 Task: Apply the theme  ""Tropic"".
Action: Mouse moved to (158, 58)
Screenshot: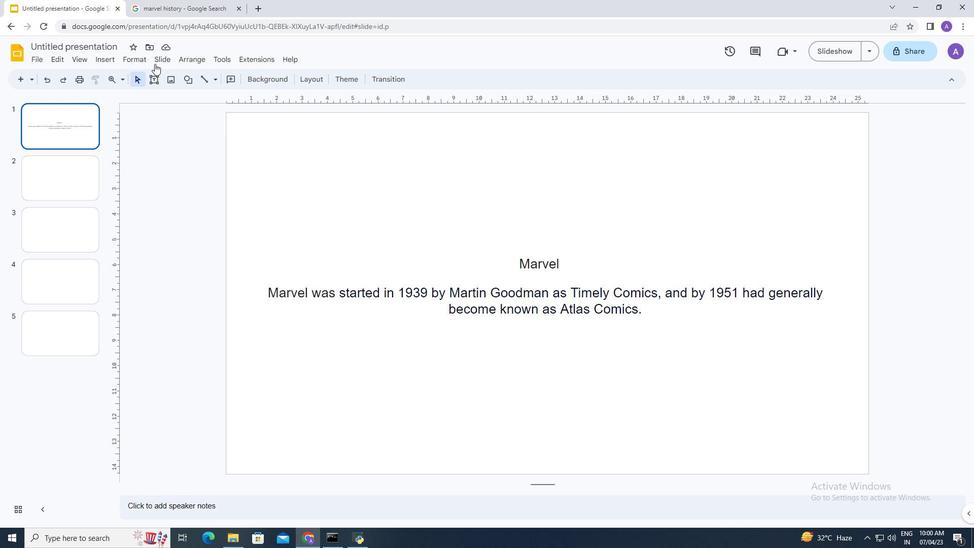 
Action: Mouse pressed left at (158, 58)
Screenshot: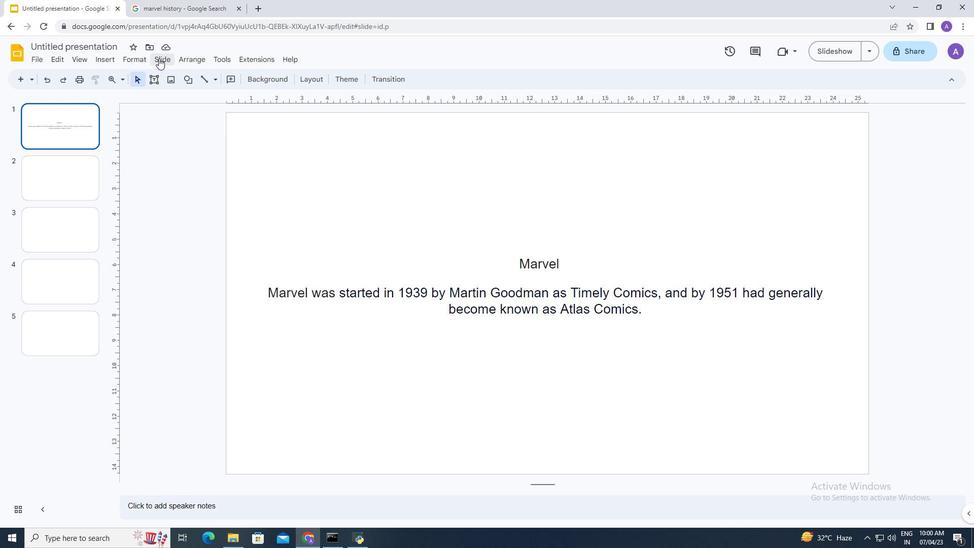 
Action: Mouse moved to (206, 240)
Screenshot: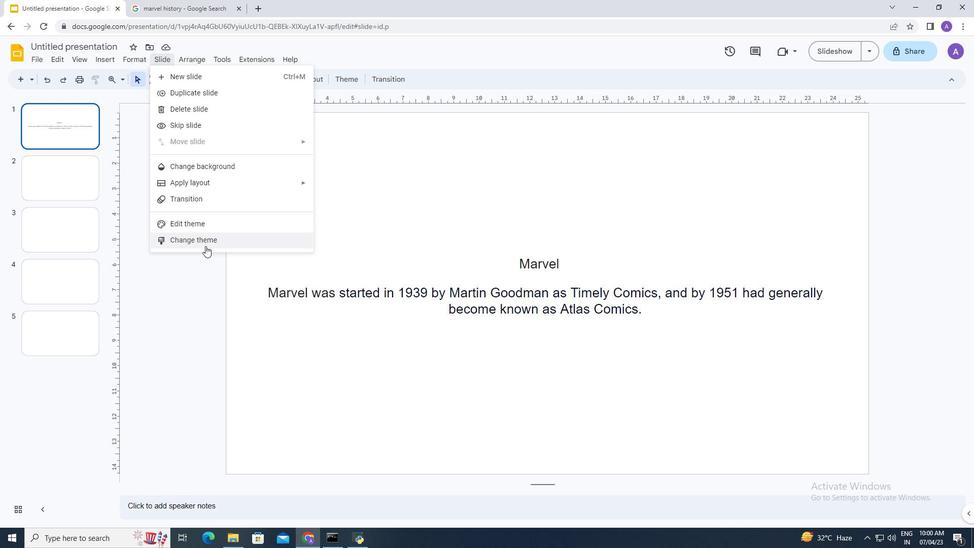 
Action: Mouse pressed left at (206, 240)
Screenshot: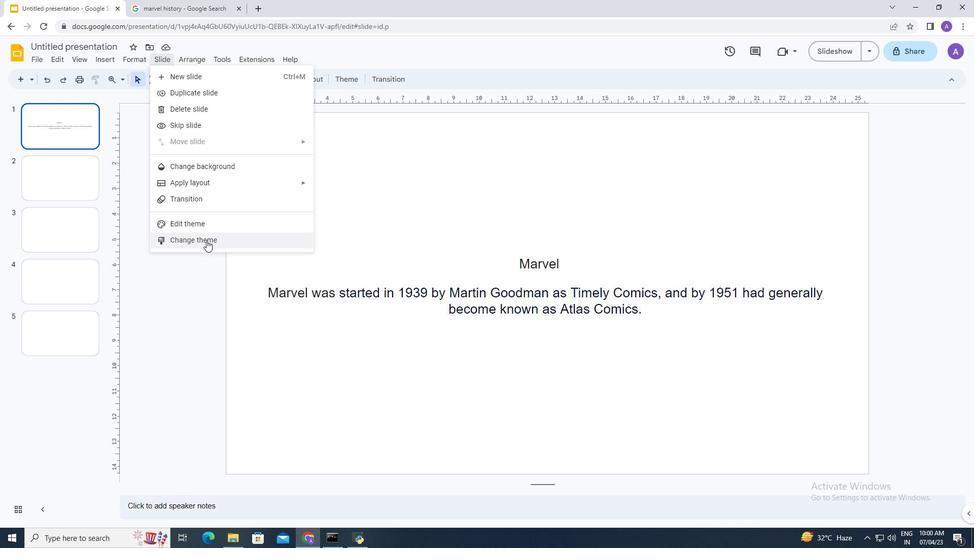 
Action: Mouse moved to (867, 277)
Screenshot: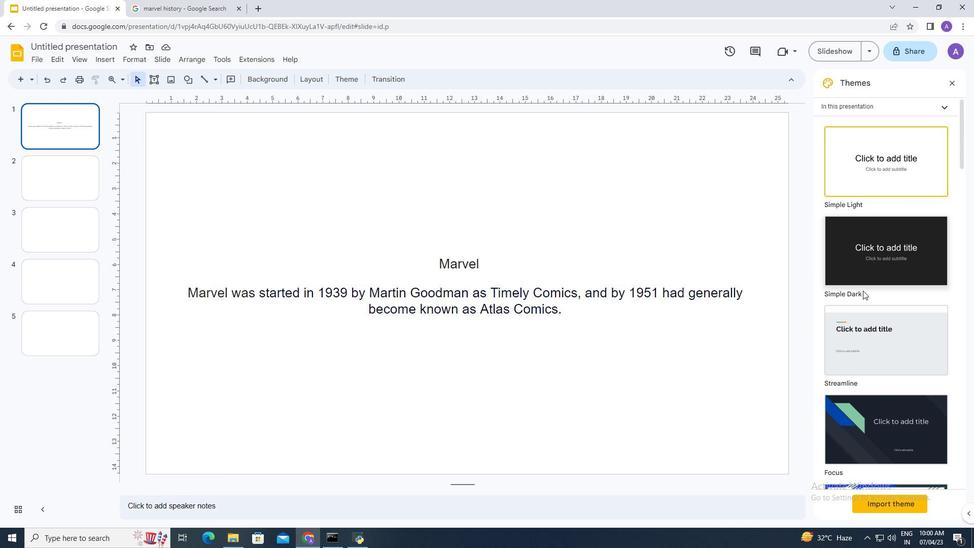 
Action: Mouse scrolled (867, 277) with delta (0, 0)
Screenshot: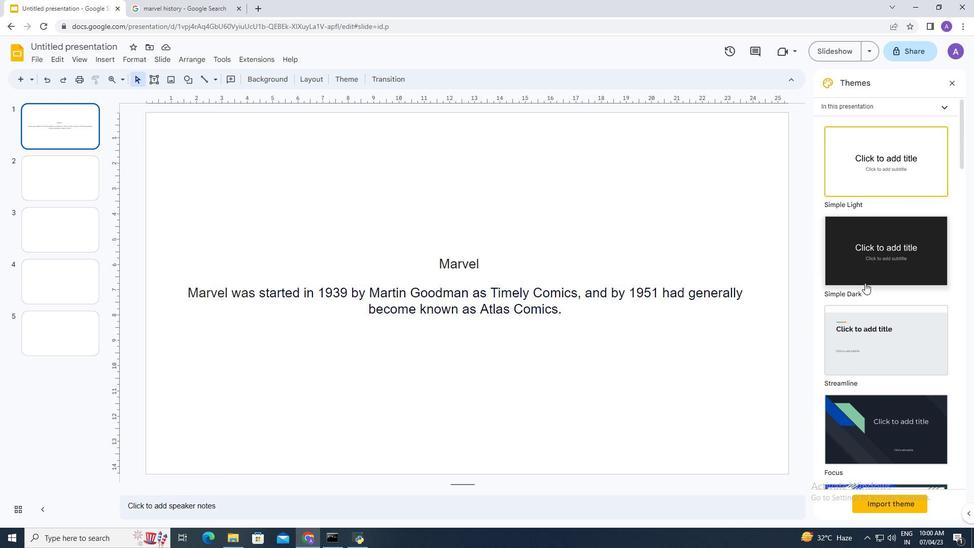 
Action: Mouse scrolled (867, 277) with delta (0, 0)
Screenshot: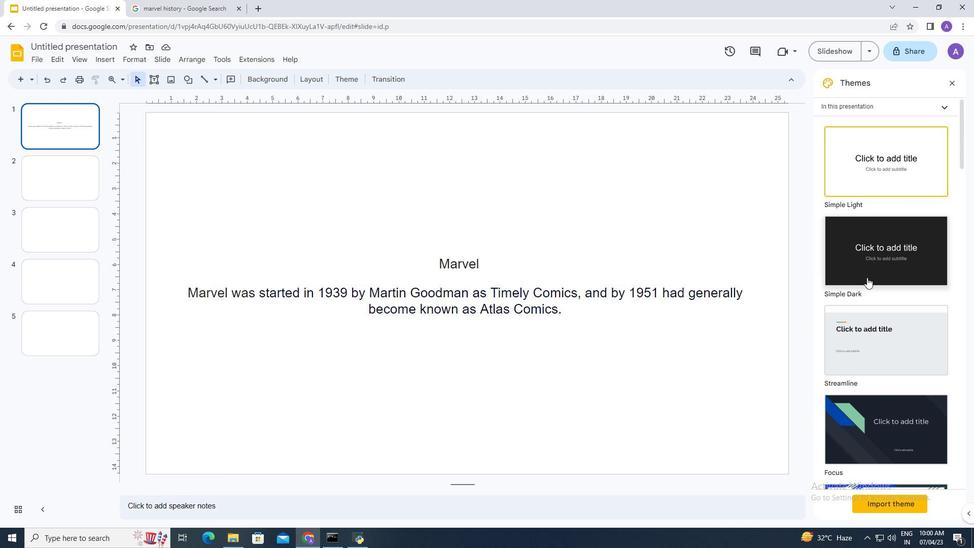 
Action: Mouse scrolled (867, 277) with delta (0, 0)
Screenshot: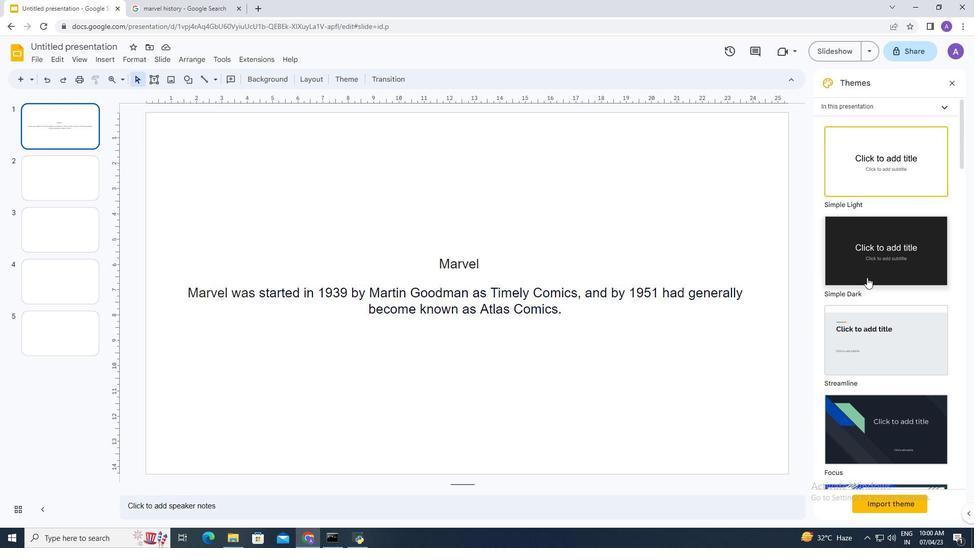 
Action: Mouse scrolled (867, 277) with delta (0, 0)
Screenshot: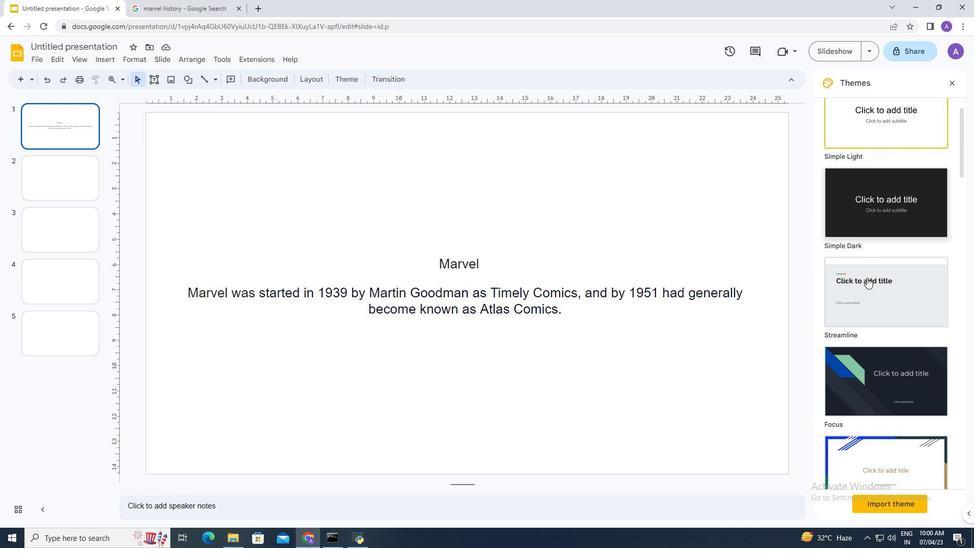 
Action: Mouse scrolled (867, 277) with delta (0, 0)
Screenshot: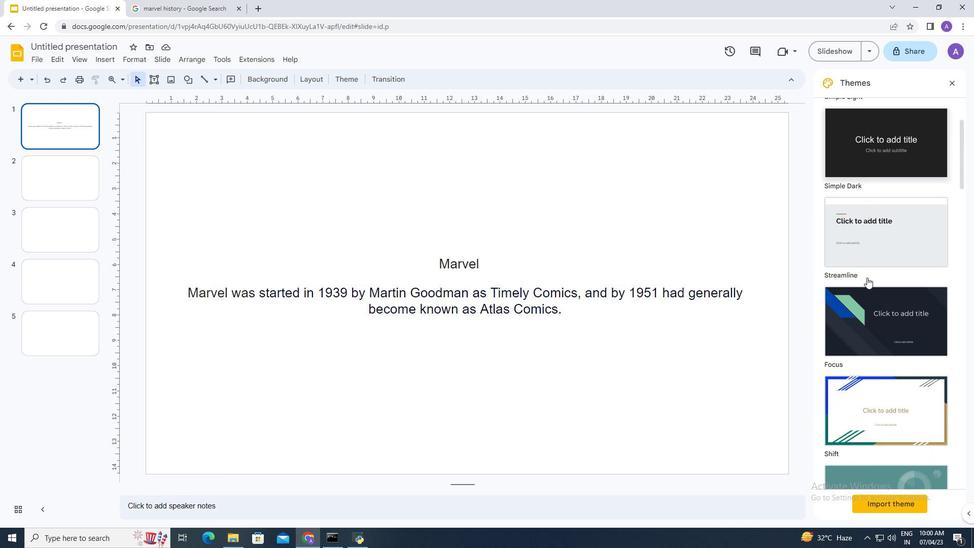 
Action: Mouse scrolled (867, 277) with delta (0, 0)
Screenshot: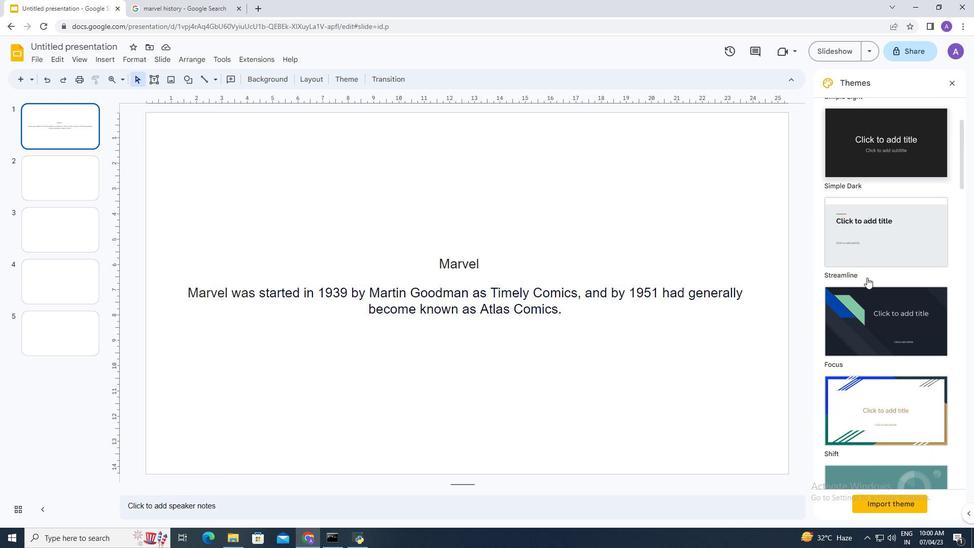 
Action: Mouse scrolled (867, 277) with delta (0, 0)
Screenshot: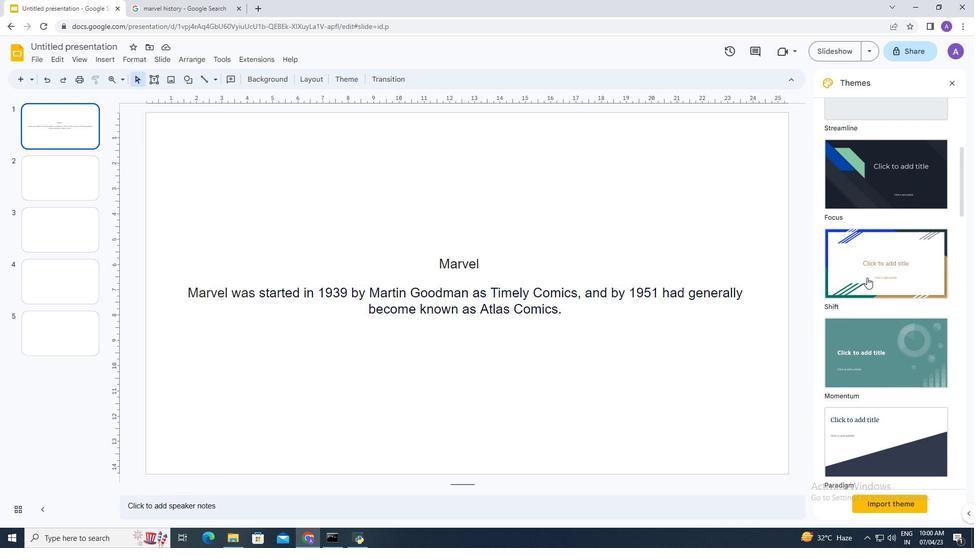 
Action: Mouse scrolled (867, 277) with delta (0, 0)
Screenshot: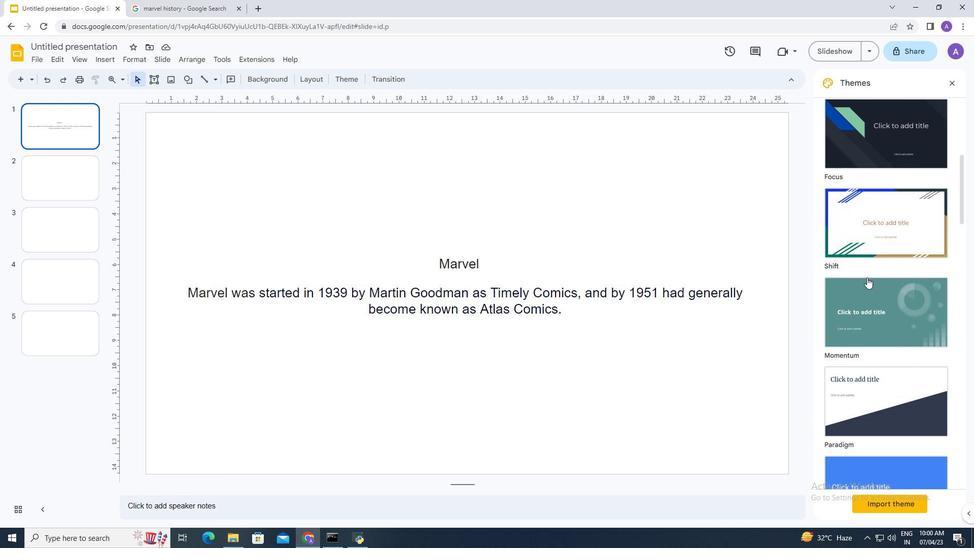 
Action: Mouse scrolled (867, 277) with delta (0, 0)
Screenshot: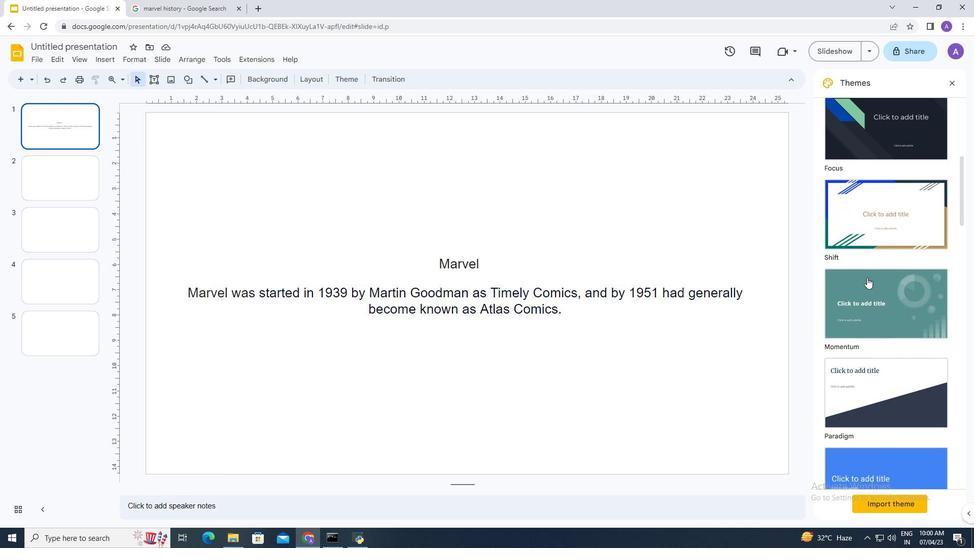 
Action: Mouse scrolled (867, 277) with delta (0, 0)
Screenshot: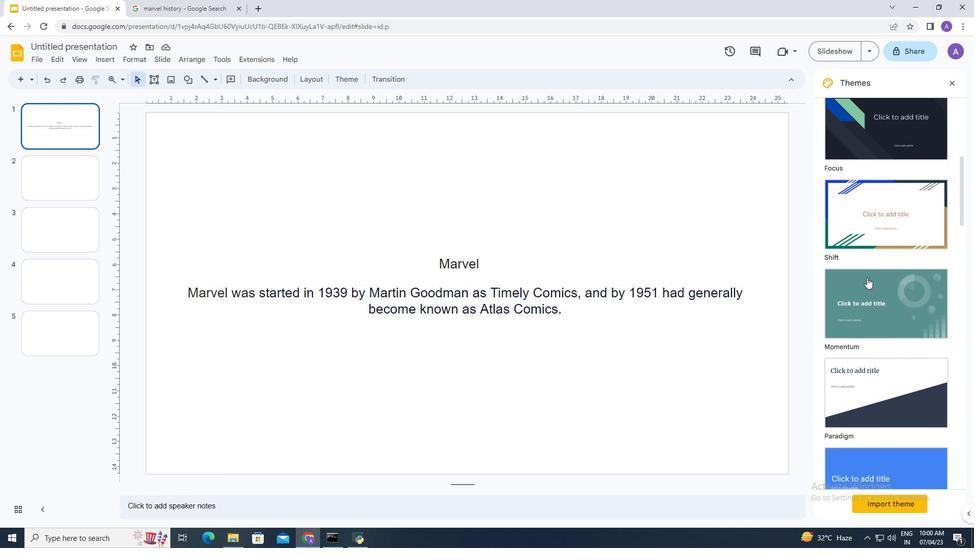 
Action: Mouse scrolled (867, 277) with delta (0, 0)
Screenshot: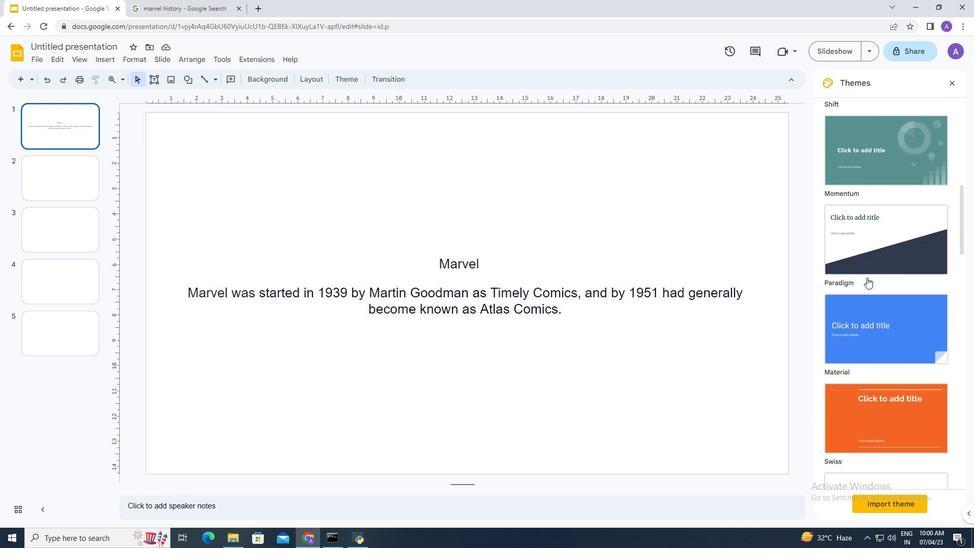 
Action: Mouse scrolled (867, 277) with delta (0, 0)
Screenshot: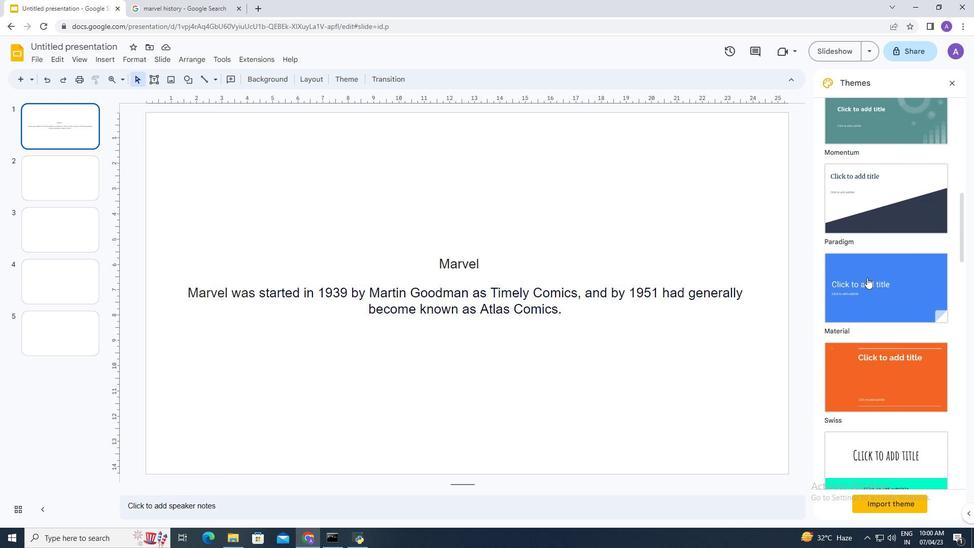 
Action: Mouse scrolled (867, 277) with delta (0, 0)
Screenshot: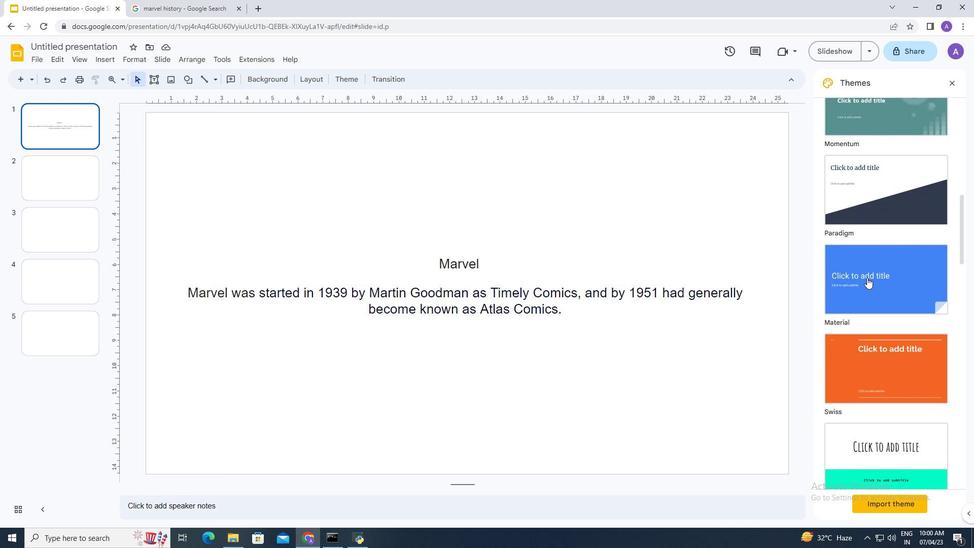 
Action: Mouse scrolled (867, 277) with delta (0, 0)
Screenshot: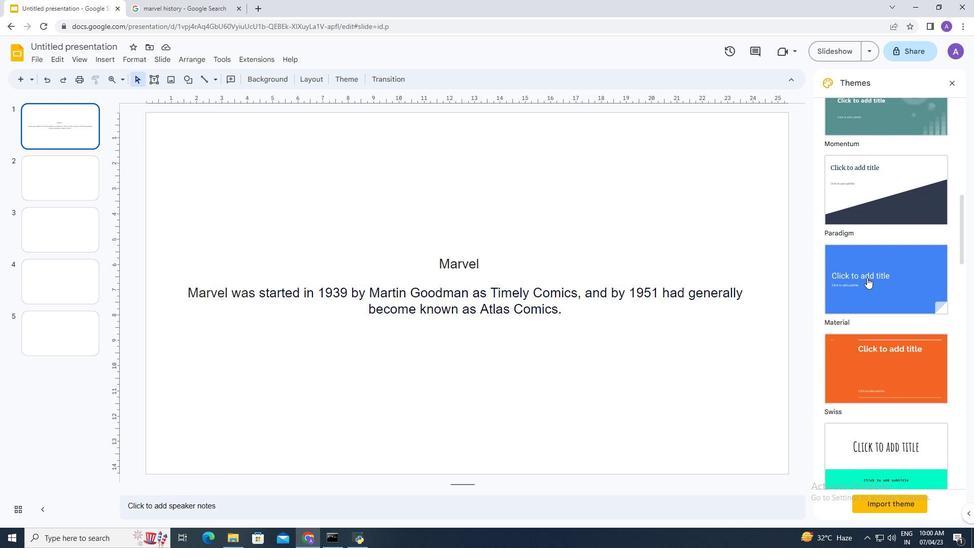 
Action: Mouse scrolled (867, 277) with delta (0, 0)
Screenshot: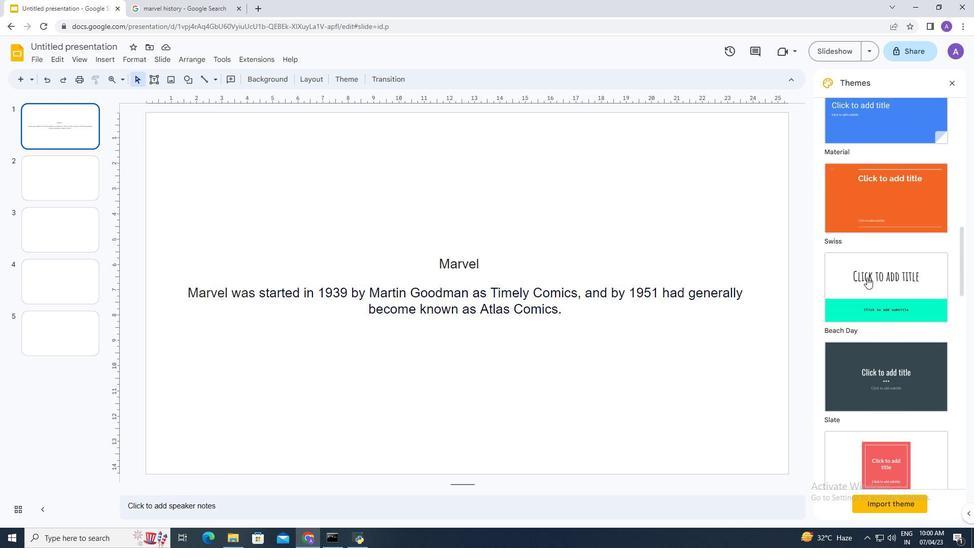 
Action: Mouse scrolled (867, 277) with delta (0, 0)
Screenshot: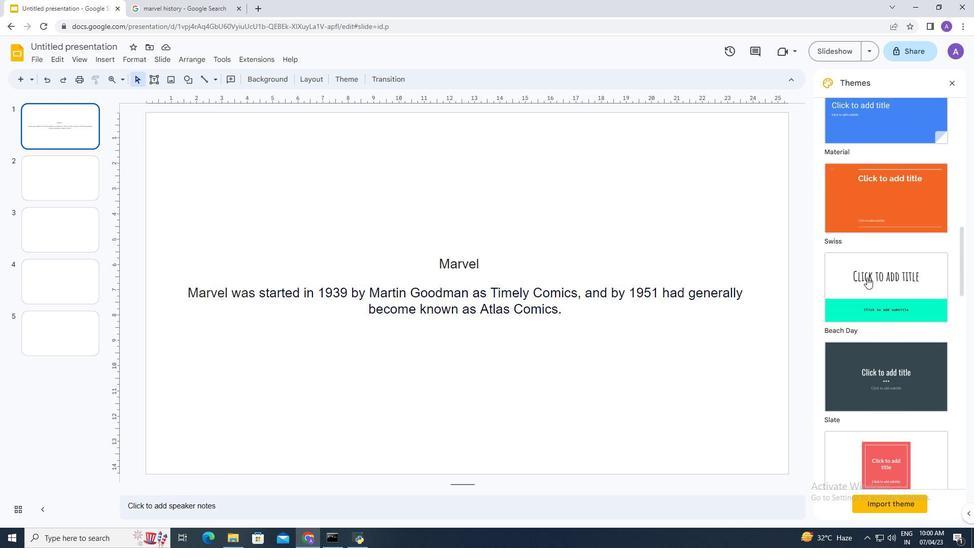 
Action: Mouse scrolled (867, 277) with delta (0, 0)
Screenshot: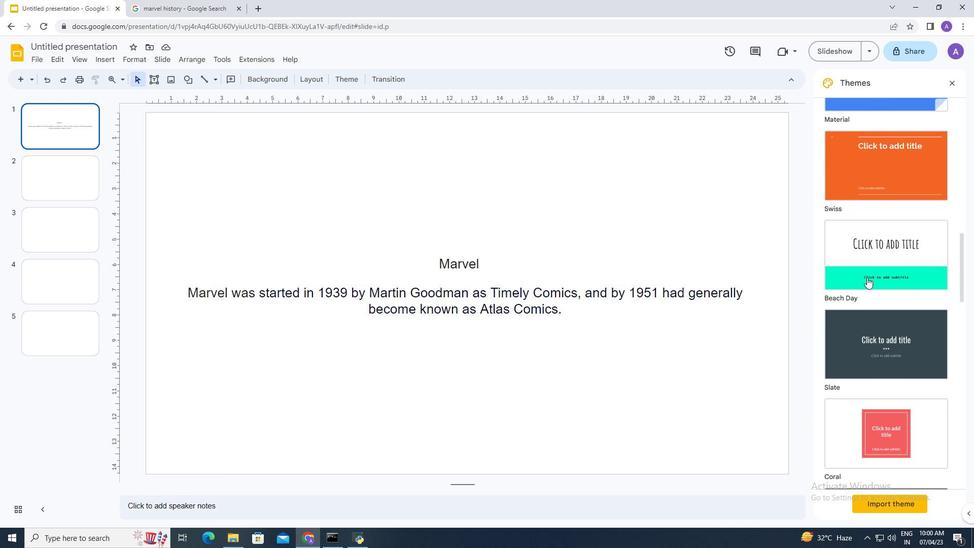 
Action: Mouse scrolled (867, 277) with delta (0, 0)
Screenshot: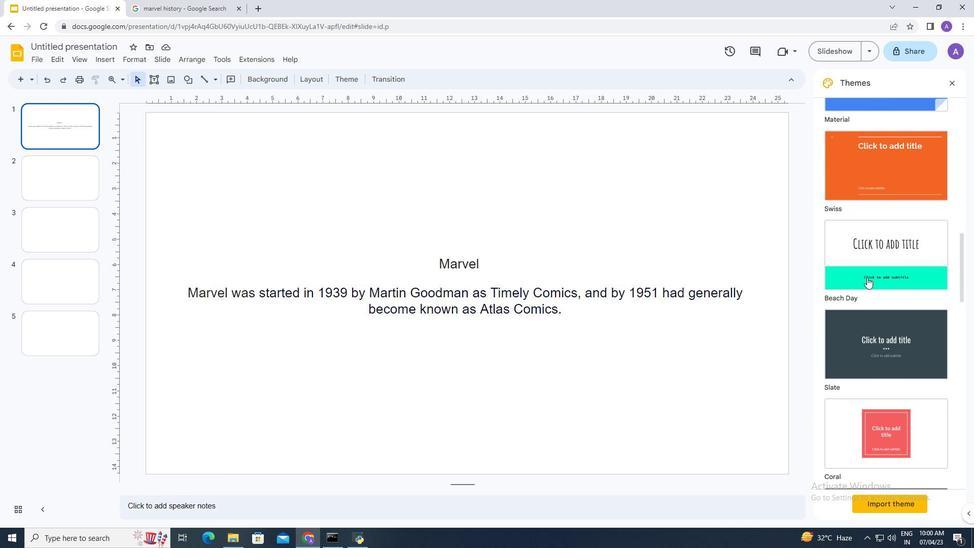 
Action: Mouse scrolled (867, 277) with delta (0, 0)
Screenshot: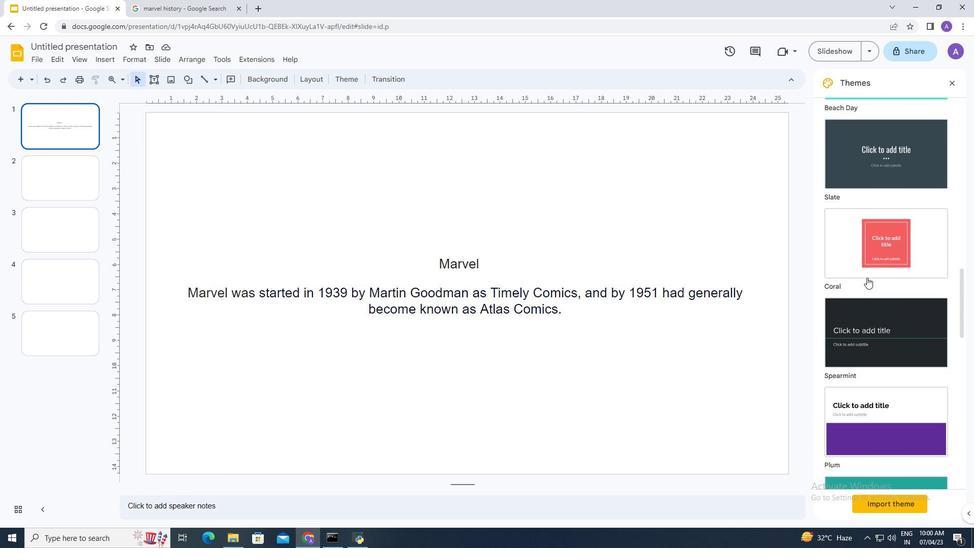 
Action: Mouse scrolled (867, 277) with delta (0, 0)
Screenshot: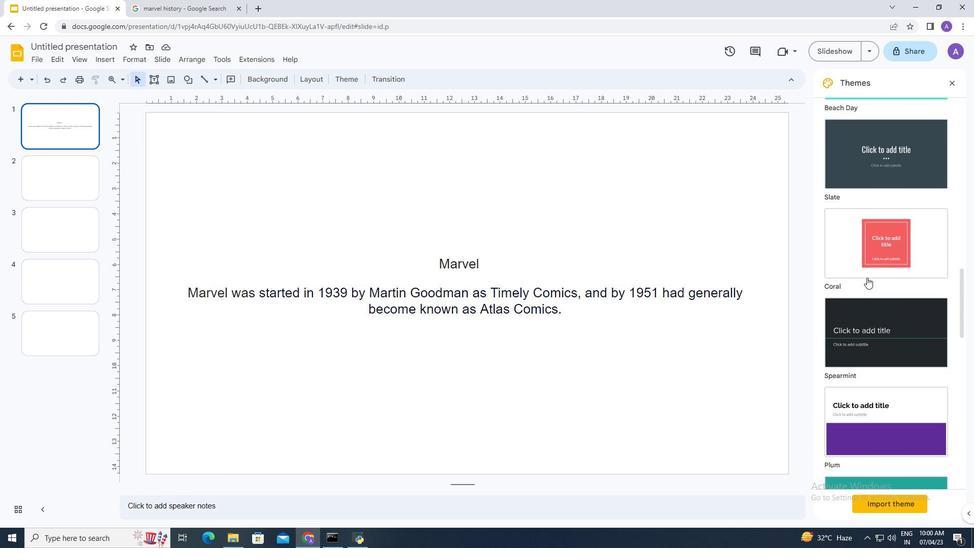
Action: Mouse scrolled (867, 277) with delta (0, 0)
Screenshot: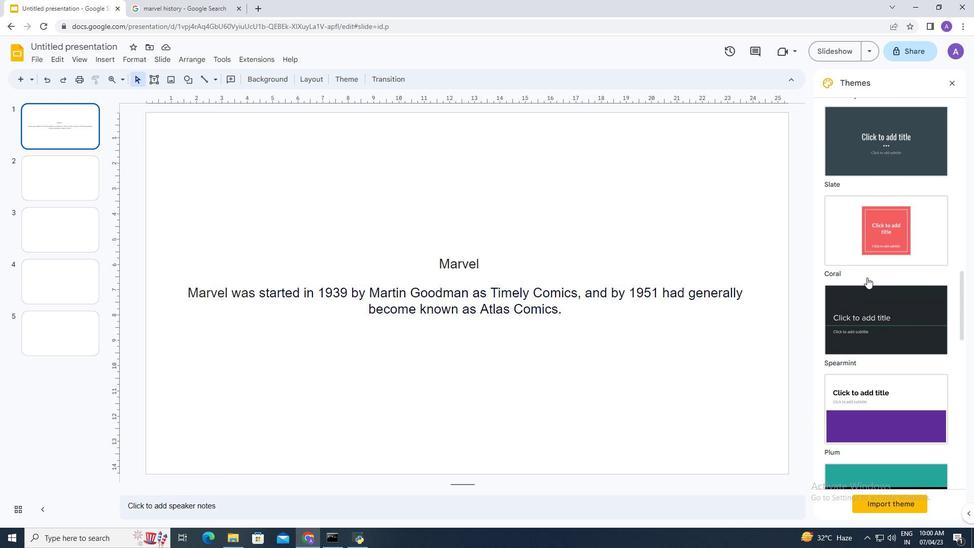 
Action: Mouse scrolled (867, 277) with delta (0, 0)
Screenshot: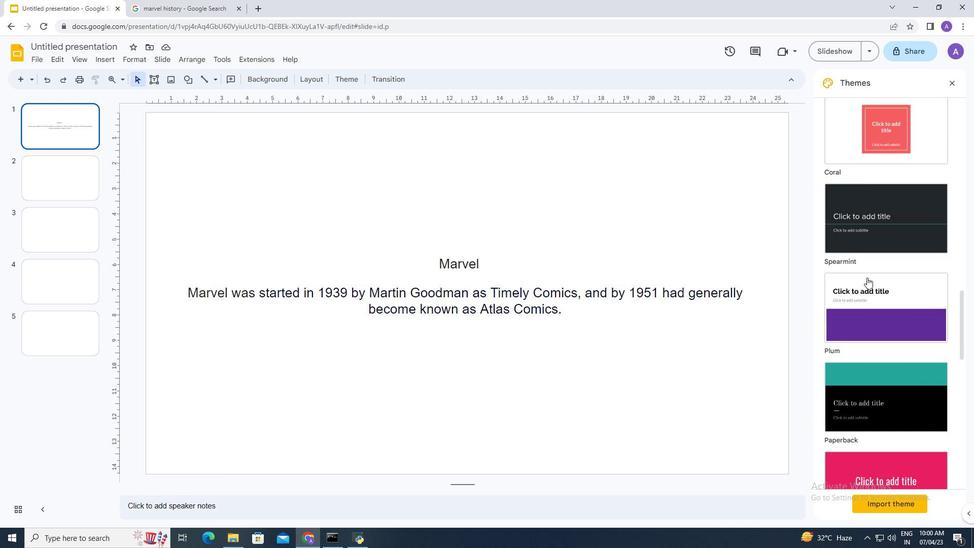 
Action: Mouse scrolled (867, 277) with delta (0, 0)
Screenshot: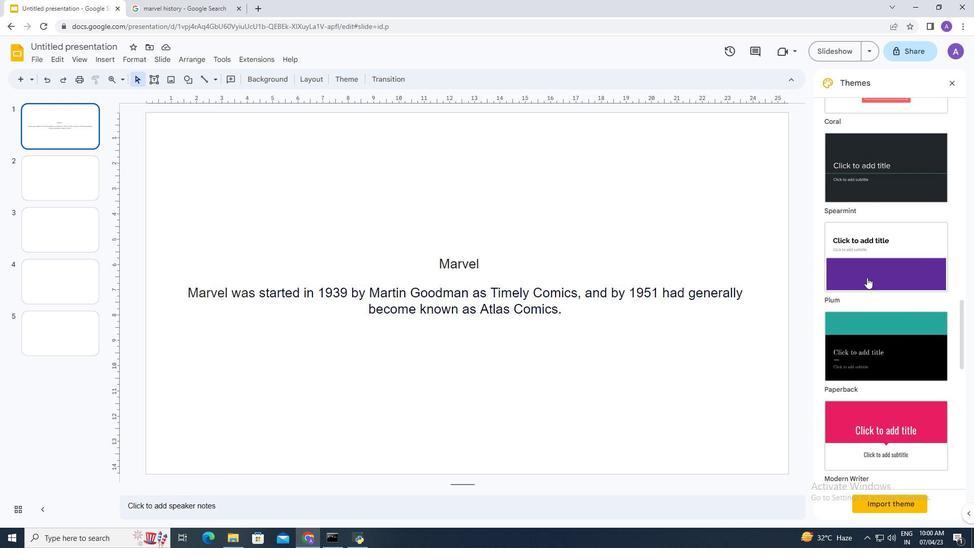 
Action: Mouse scrolled (867, 277) with delta (0, 0)
Screenshot: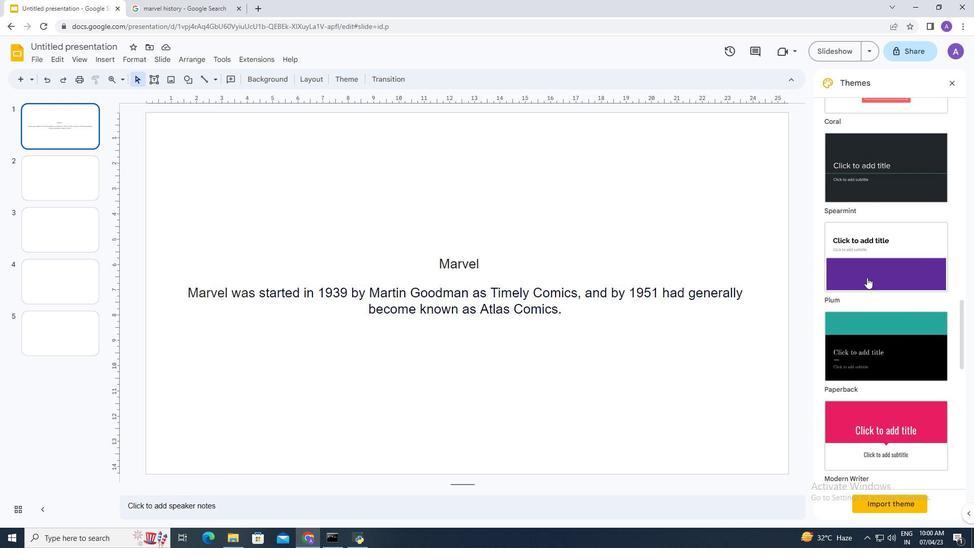 
Action: Mouse scrolled (867, 277) with delta (0, 0)
Screenshot: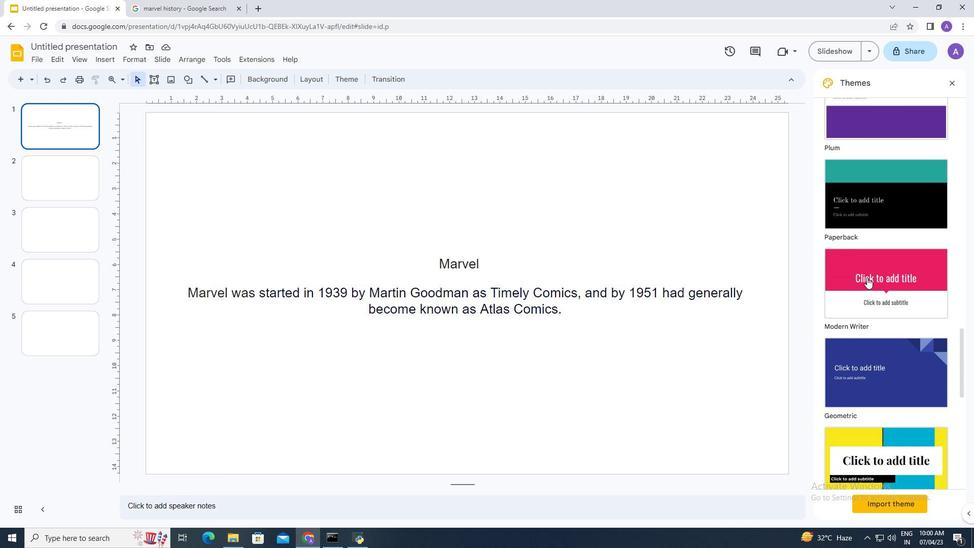 
Action: Mouse scrolled (867, 277) with delta (0, 0)
Screenshot: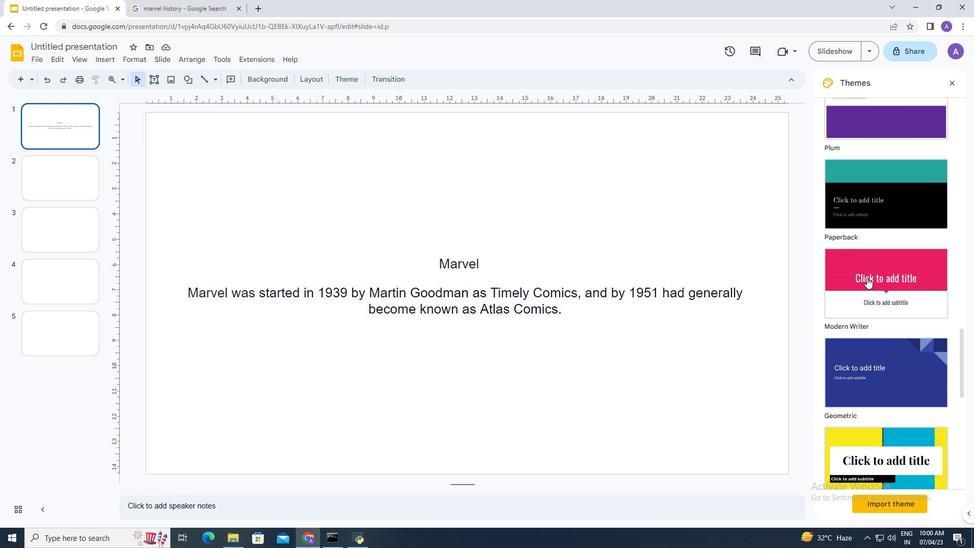 
Action: Mouse scrolled (867, 277) with delta (0, 0)
Screenshot: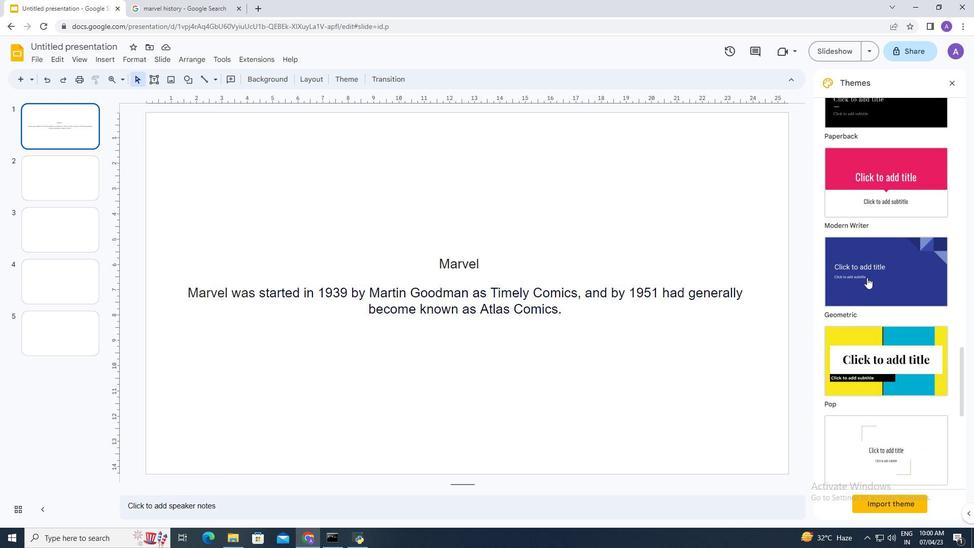 
Action: Mouse scrolled (867, 277) with delta (0, 0)
Screenshot: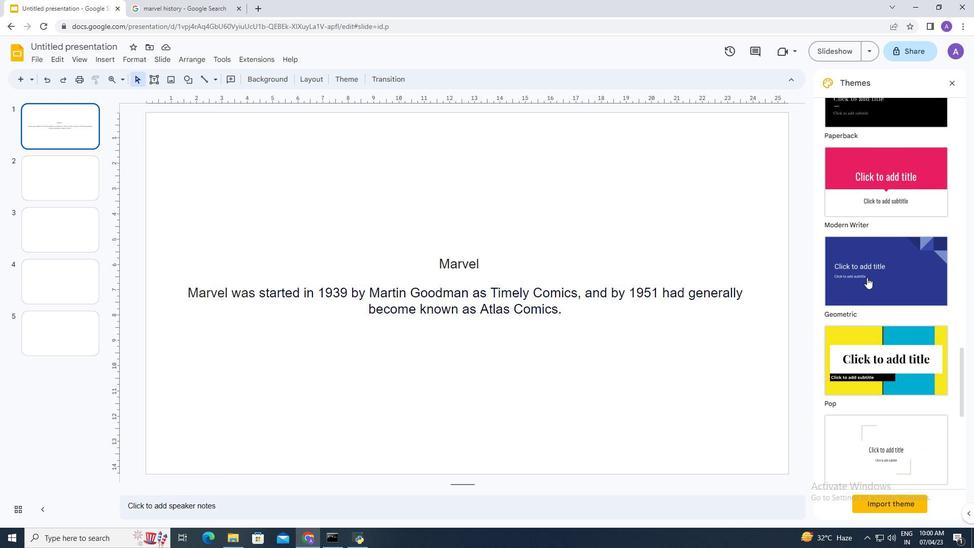 
Action: Mouse scrolled (867, 277) with delta (0, 0)
Screenshot: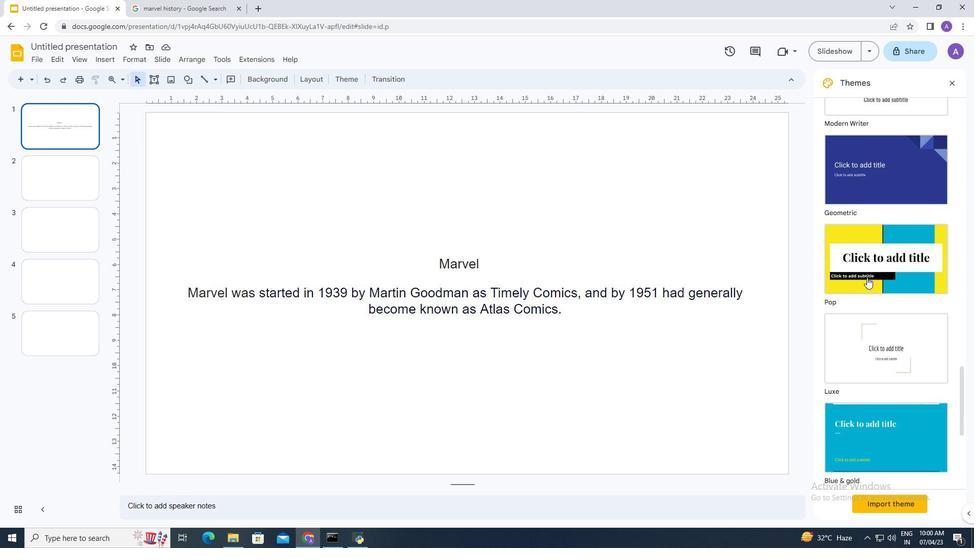 
Action: Mouse scrolled (867, 277) with delta (0, 0)
Screenshot: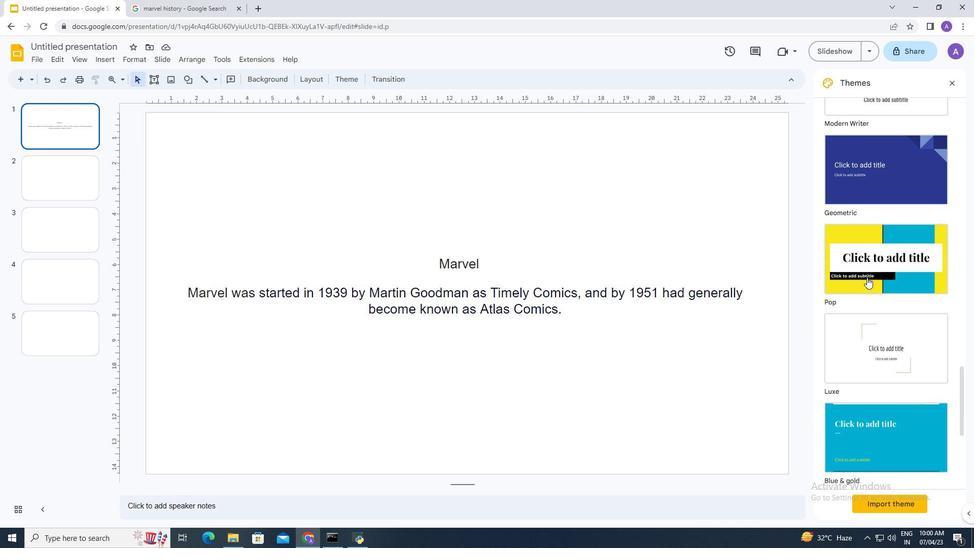 
Action: Mouse scrolled (867, 277) with delta (0, 0)
Screenshot: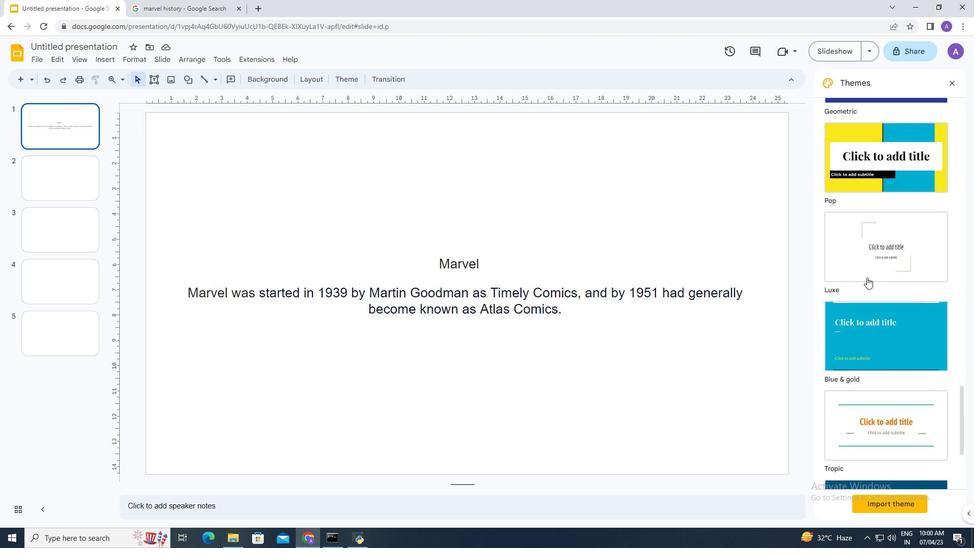 
Action: Mouse scrolled (867, 277) with delta (0, 0)
Screenshot: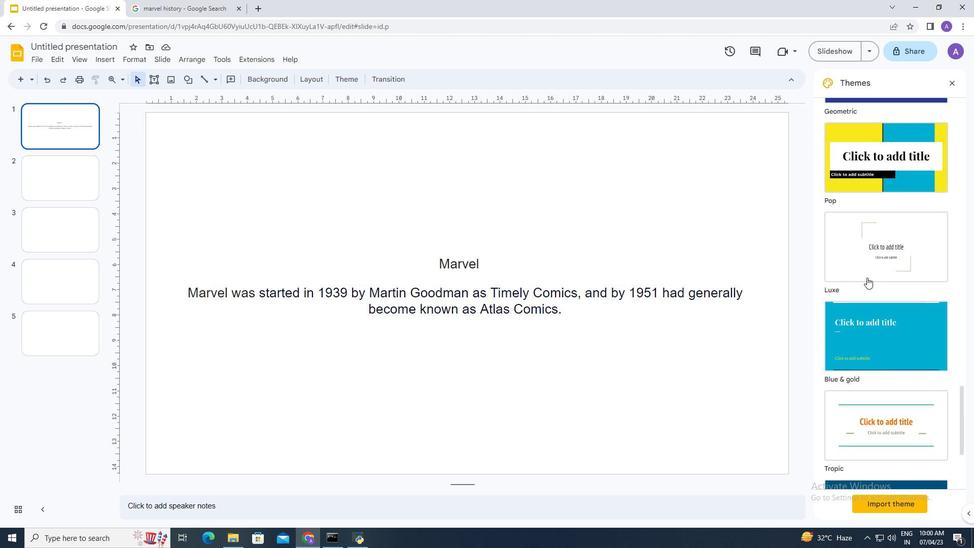 
Action: Mouse scrolled (867, 277) with delta (0, 0)
Screenshot: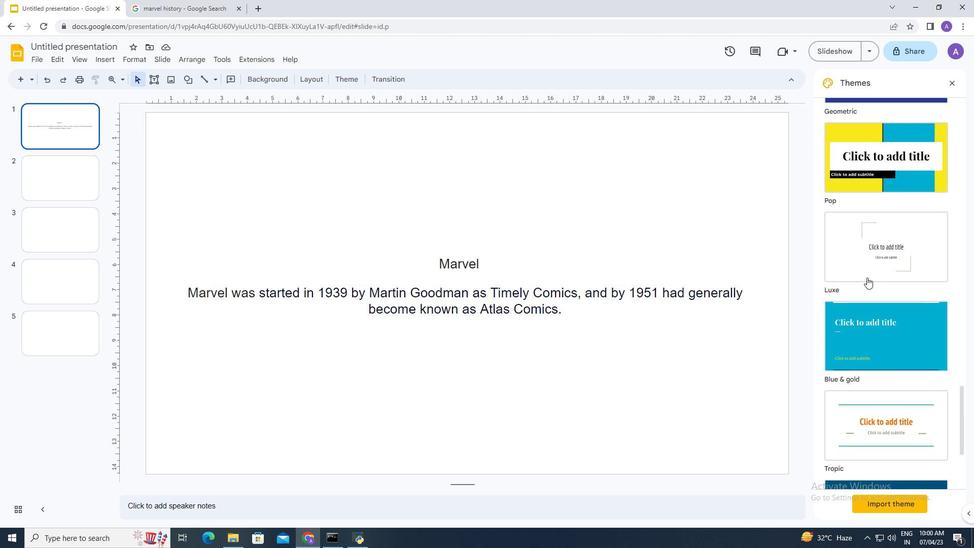 
Action: Mouse pressed left at (867, 277)
Screenshot: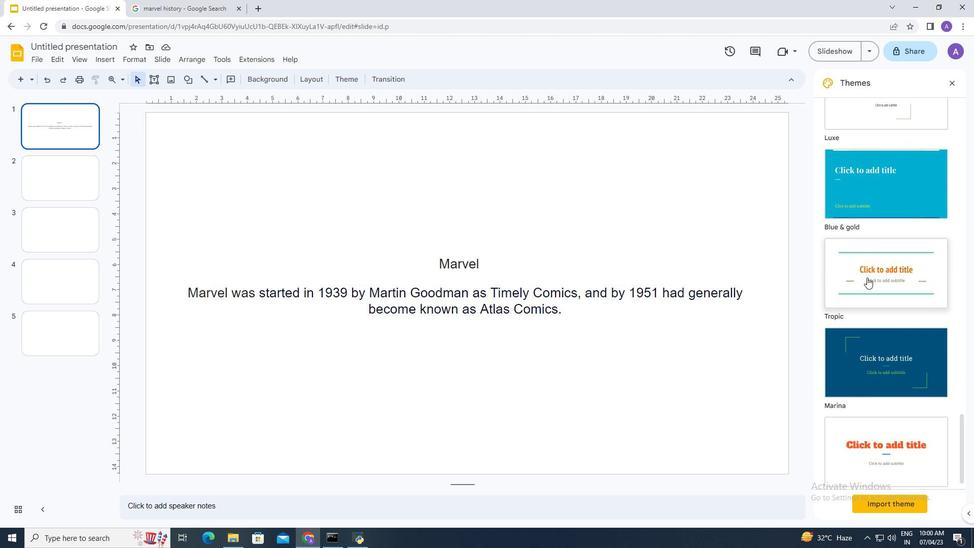 
Action: Mouse moved to (485, 206)
Screenshot: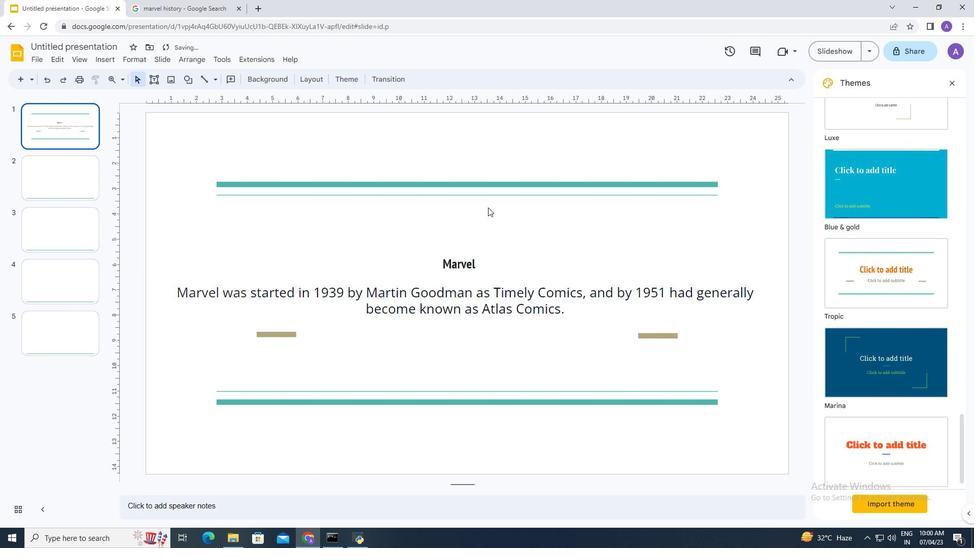 
